 Task: Look for ""With objects"" in the keyboard shortcuts section.
Action: Mouse moved to (384, 76)
Screenshot: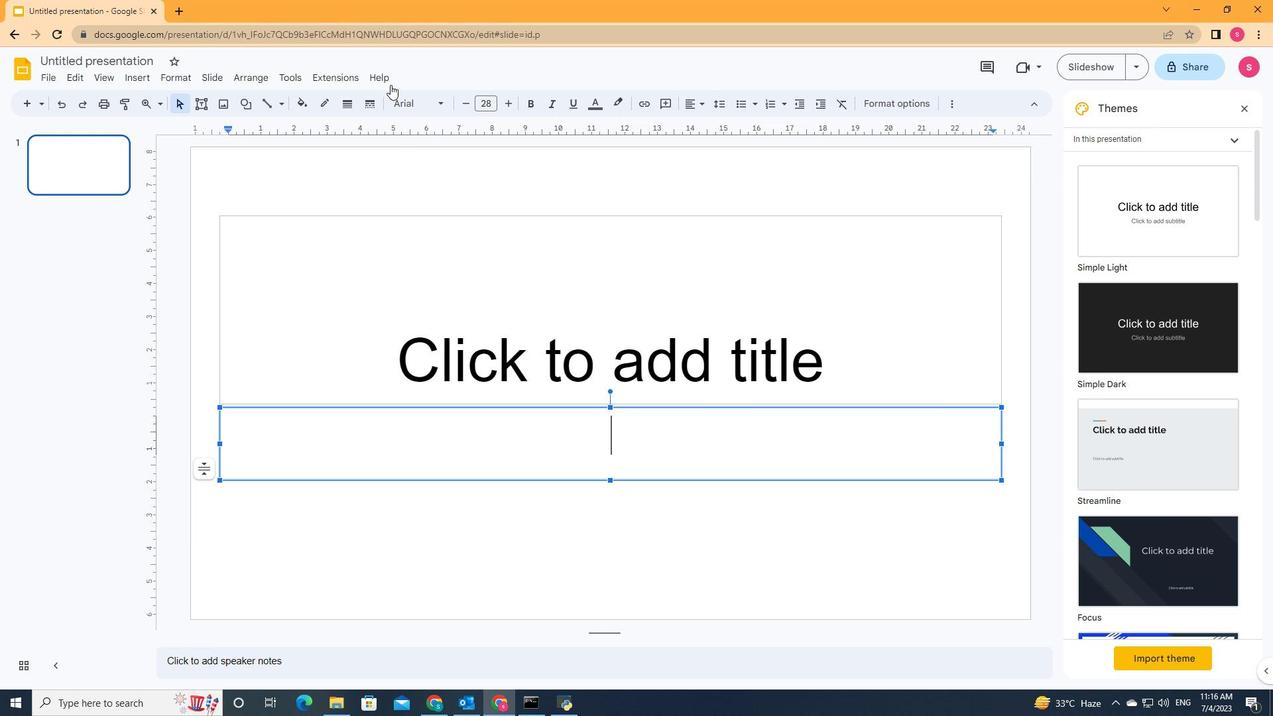 
Action: Mouse pressed left at (384, 76)
Screenshot: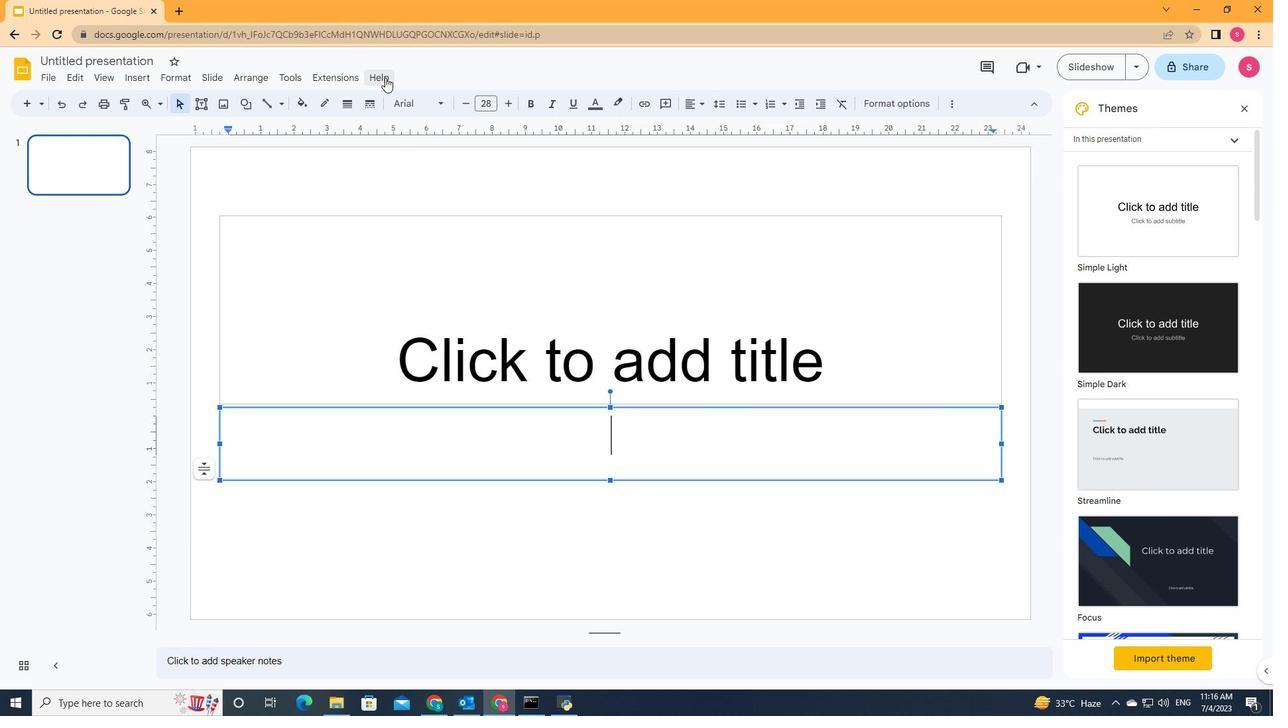 
Action: Mouse moved to (422, 325)
Screenshot: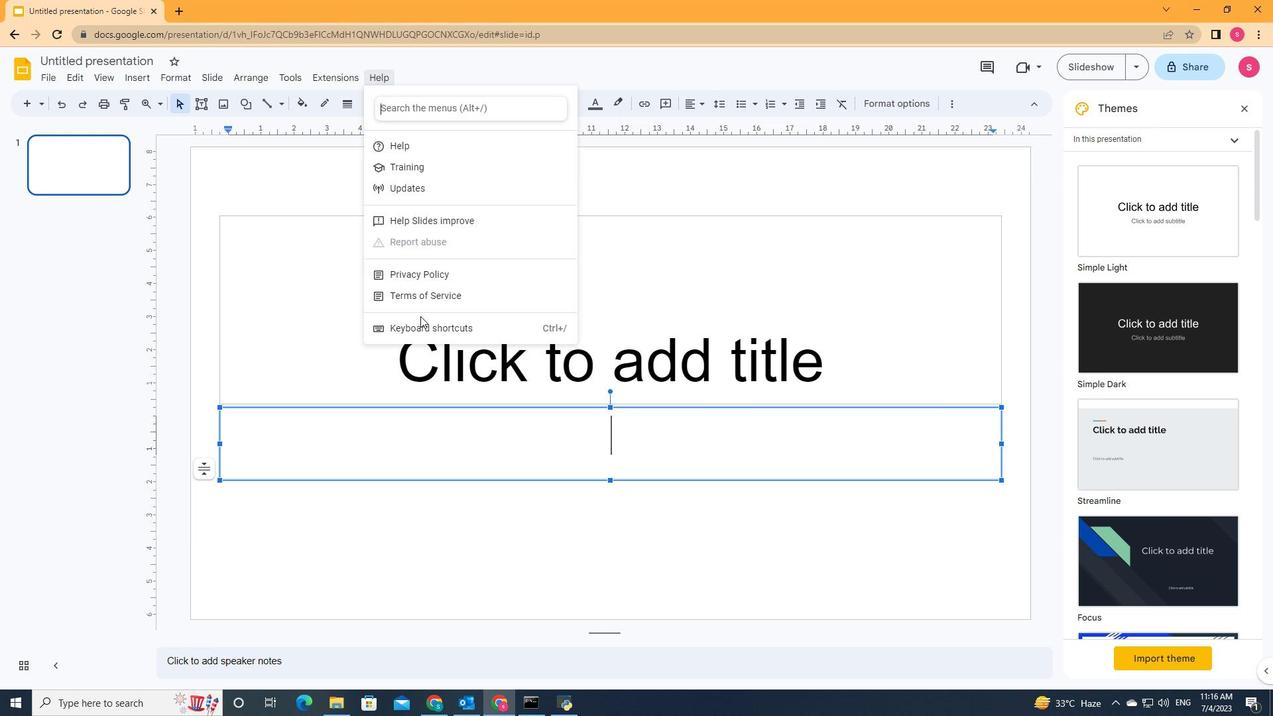
Action: Mouse pressed left at (422, 325)
Screenshot: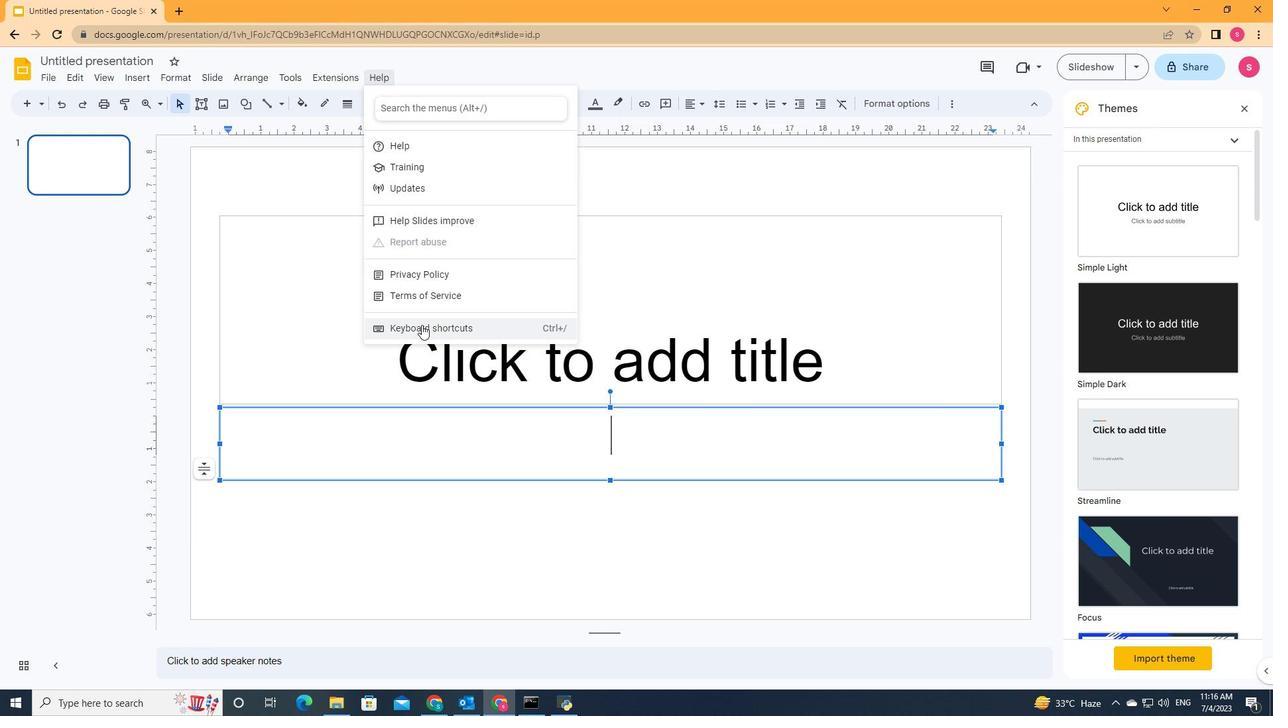 
Action: Mouse moved to (421, 274)
Screenshot: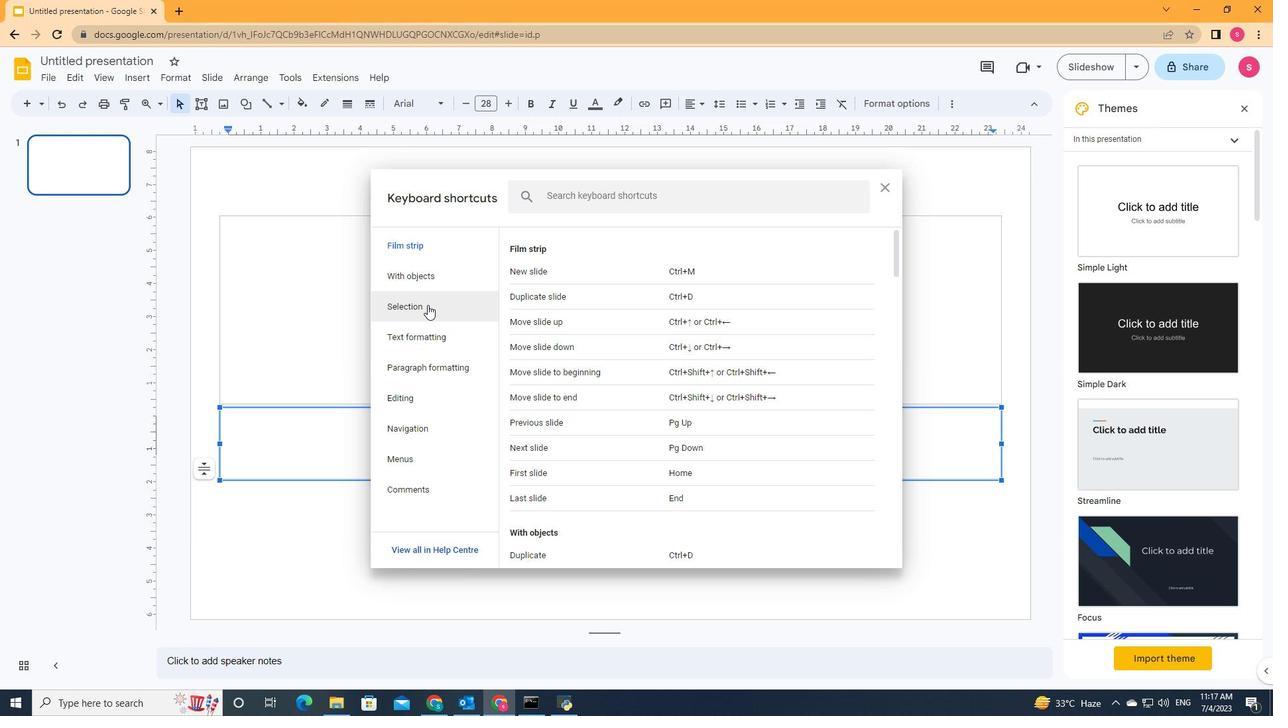 
Action: Mouse pressed left at (421, 274)
Screenshot: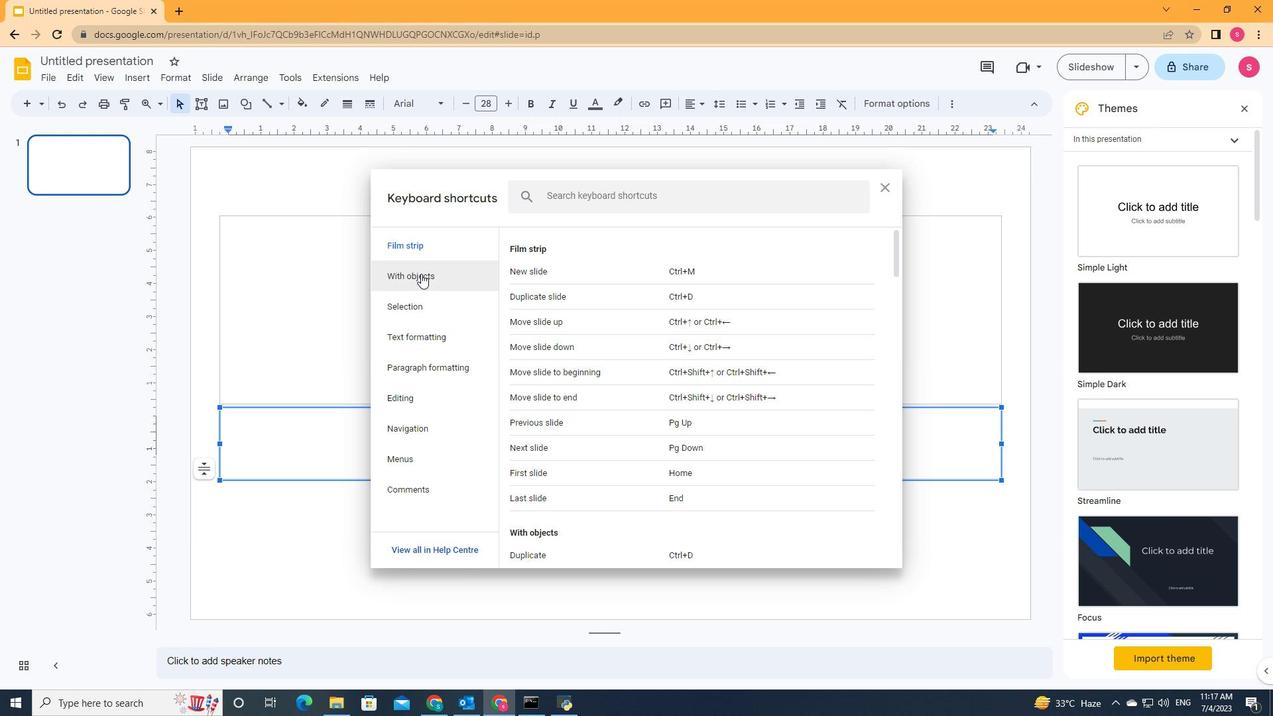 
